 Task: Select any element on the page to inspect it.
Action: Mouse moved to (1184, 34)
Screenshot: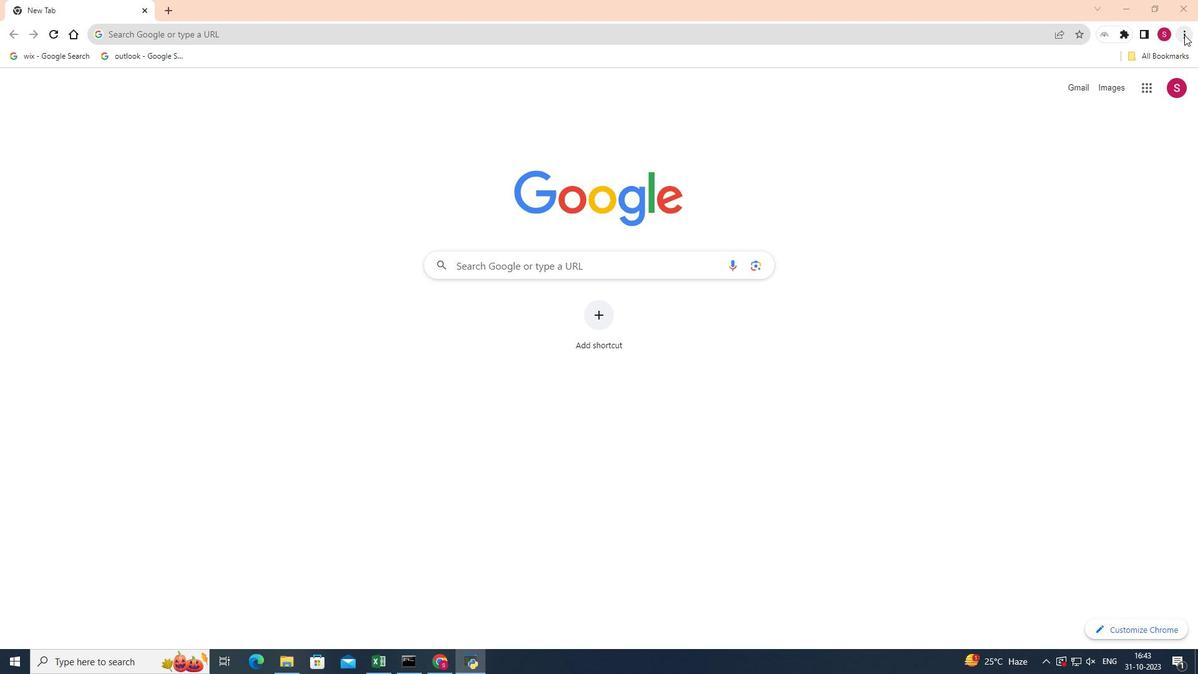
Action: Mouse pressed left at (1184, 34)
Screenshot: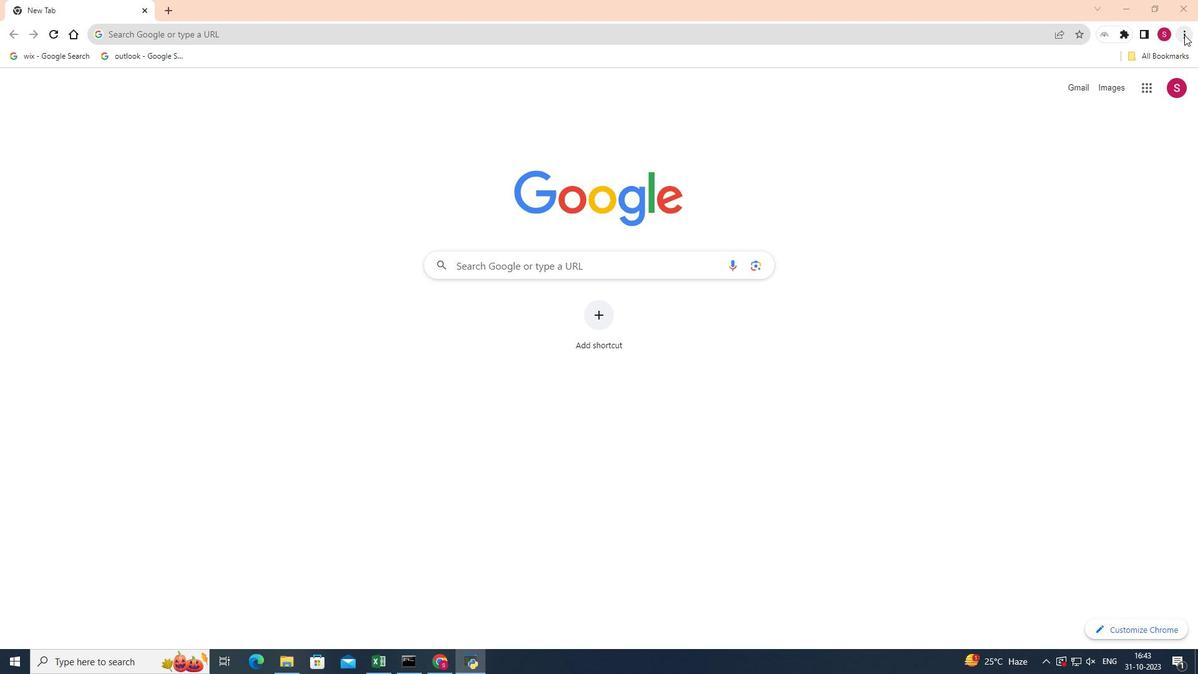 
Action: Mouse moved to (1047, 222)
Screenshot: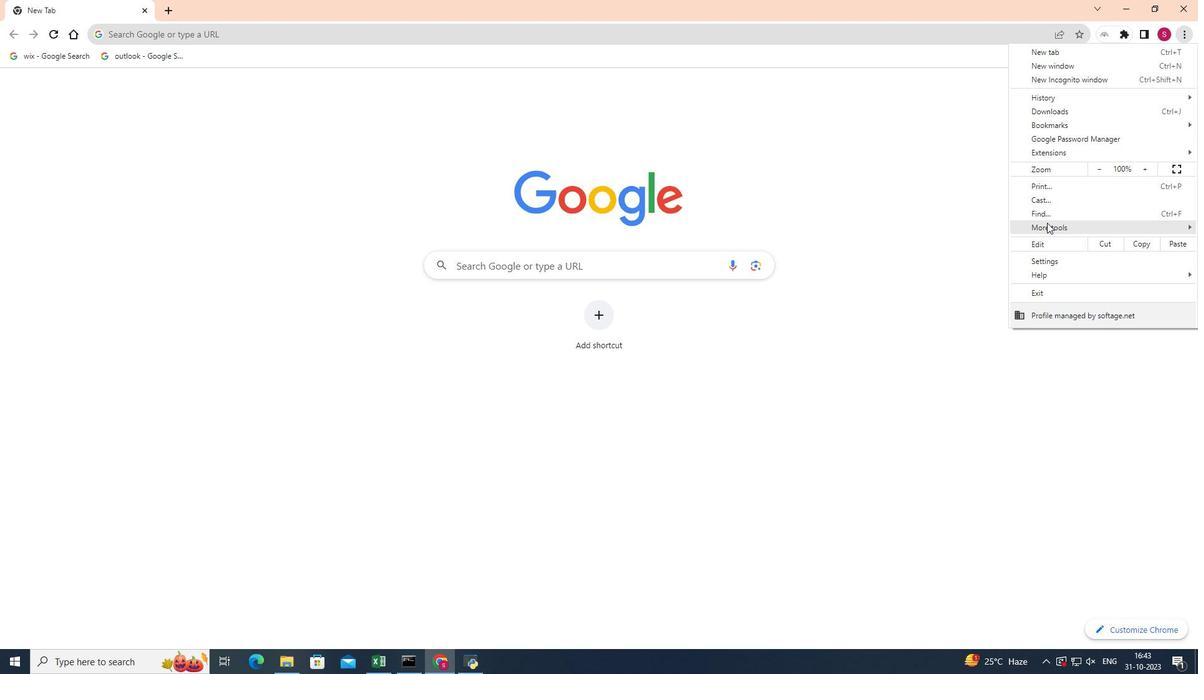 
Action: Mouse pressed left at (1047, 222)
Screenshot: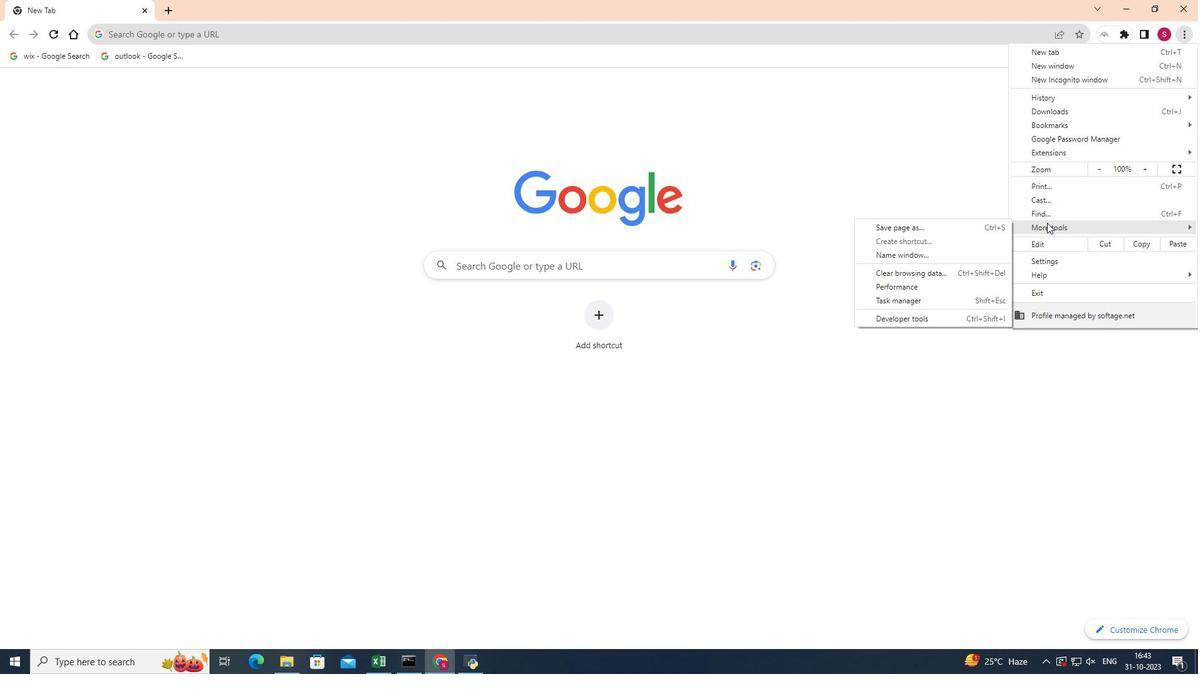 
Action: Mouse moved to (923, 318)
Screenshot: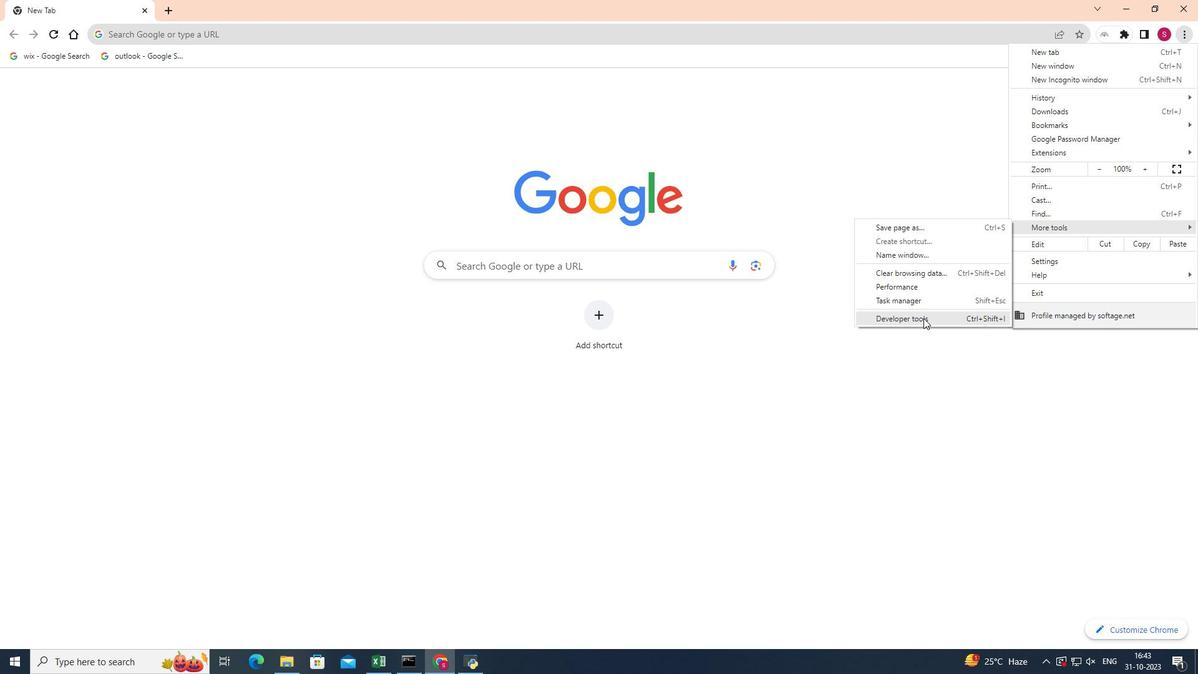 
Action: Mouse pressed left at (923, 318)
Screenshot: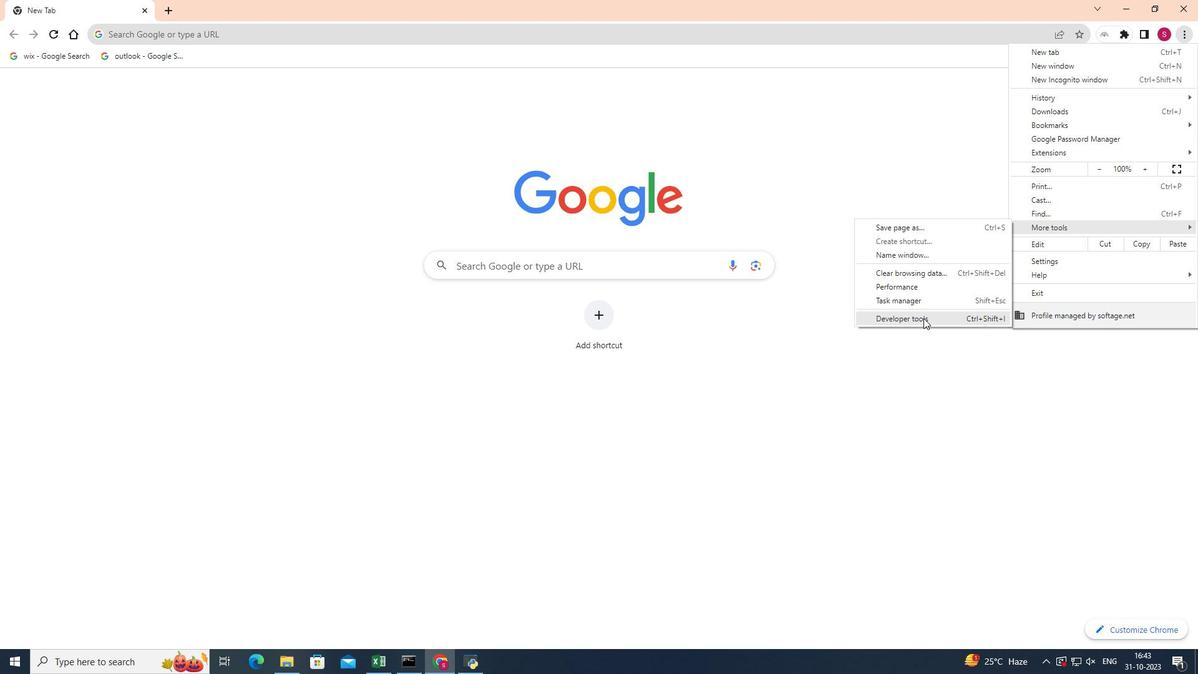 
Action: Mouse moved to (861, 73)
Screenshot: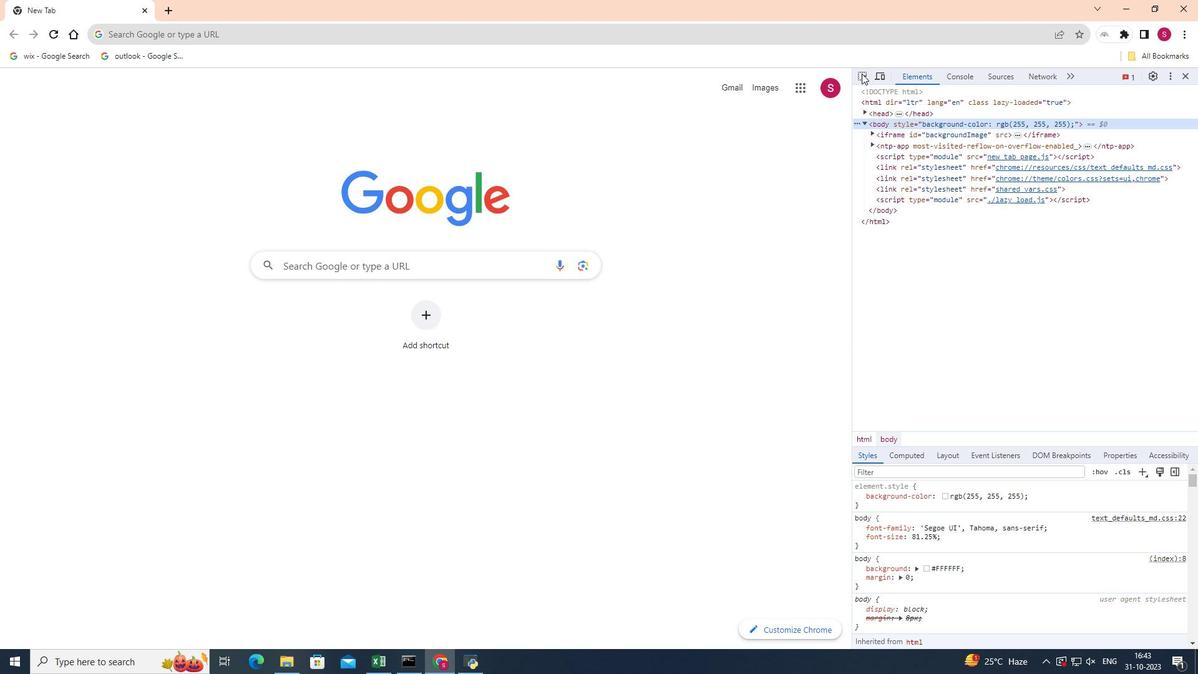 
Action: Mouse pressed left at (861, 73)
Screenshot: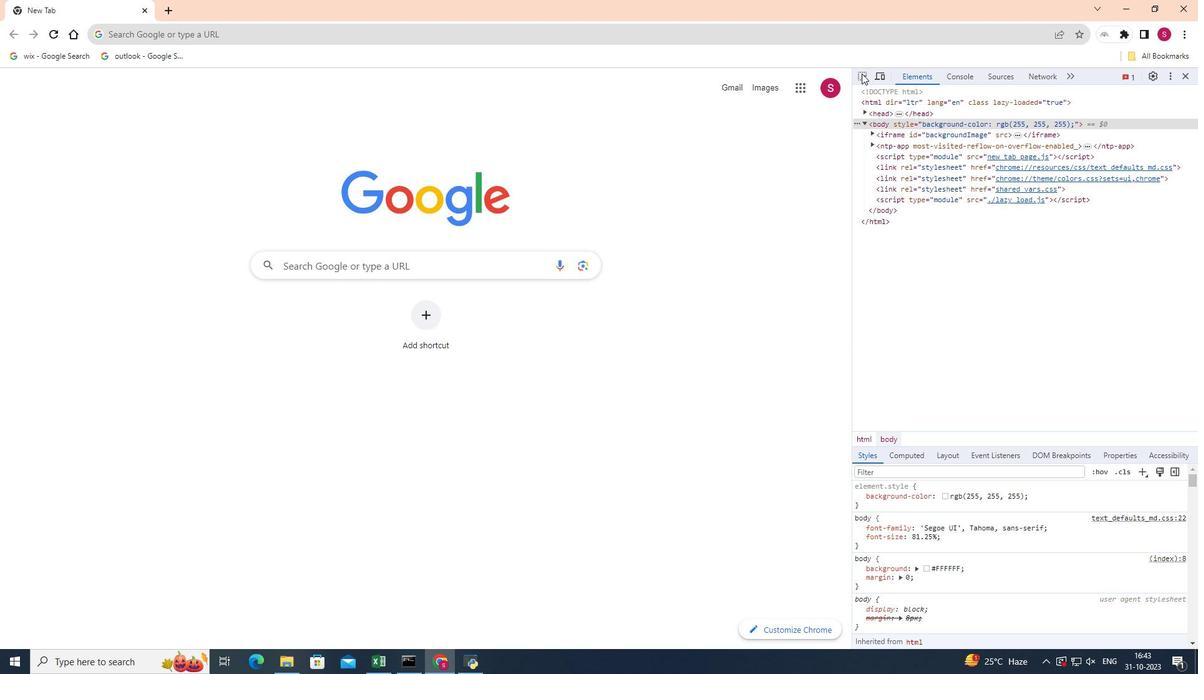
Action: Mouse moved to (862, 78)
Screenshot: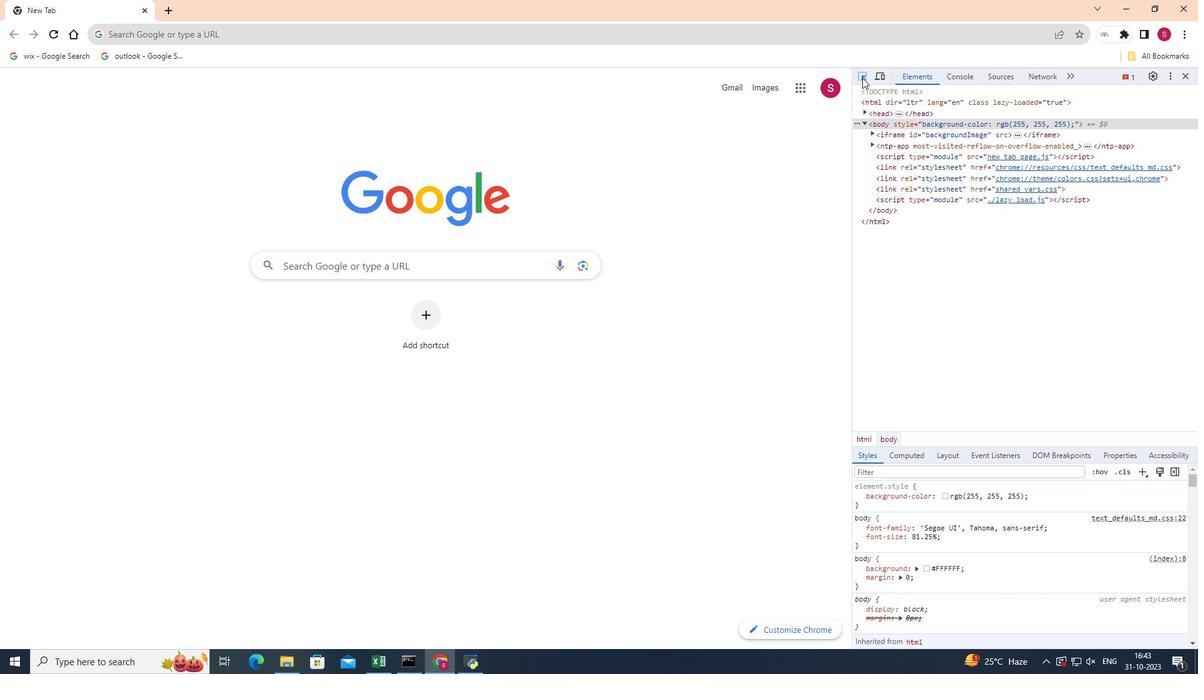 
Action: Mouse pressed left at (862, 78)
Screenshot: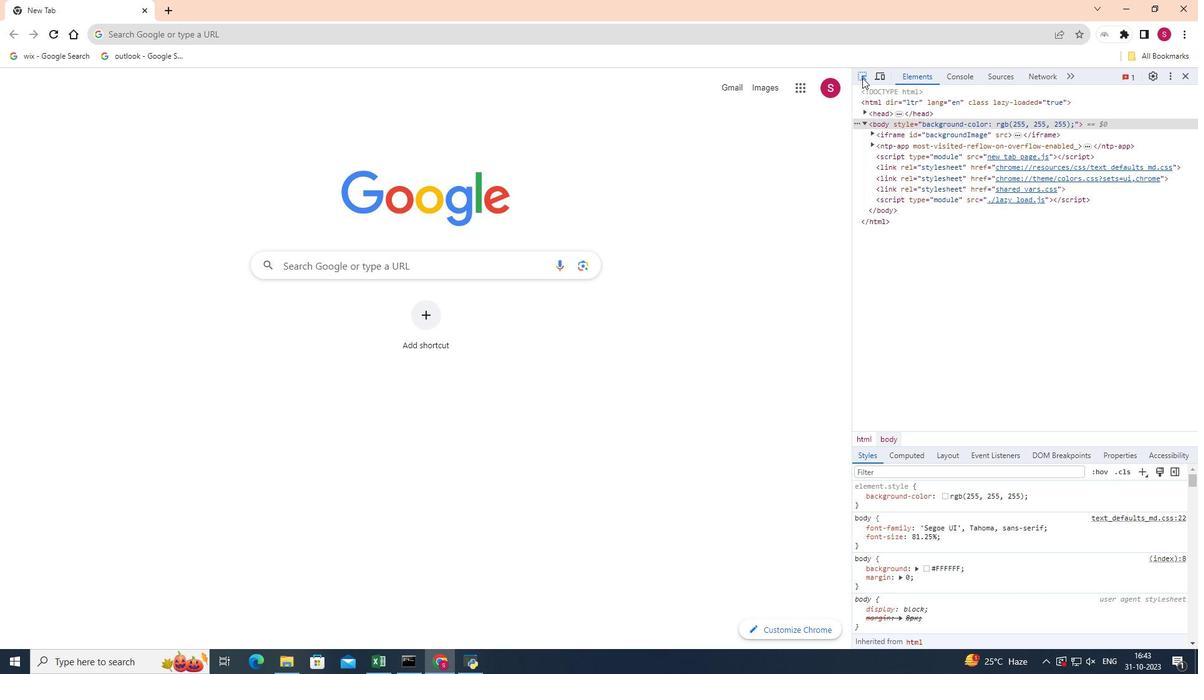 
Action: Mouse moved to (860, 78)
Screenshot: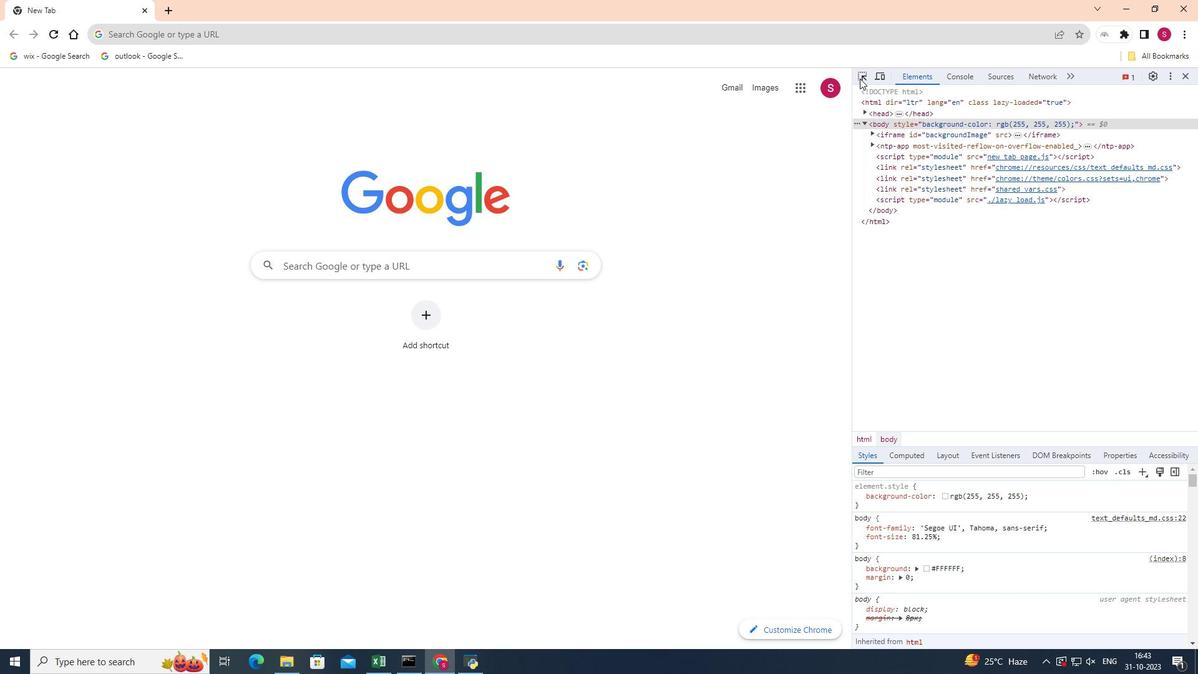 
